 Task: Start in the project TouchLine the sprint 'Warp Drive', with a duration of 3 weeks.
Action: Mouse moved to (1056, 193)
Screenshot: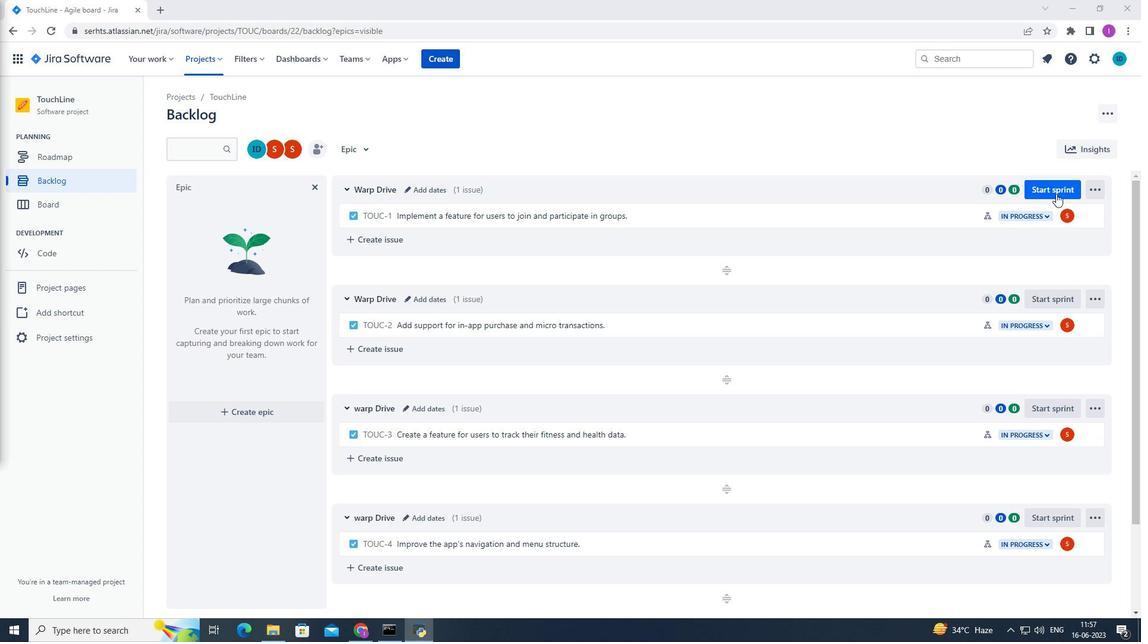 
Action: Mouse pressed left at (1056, 193)
Screenshot: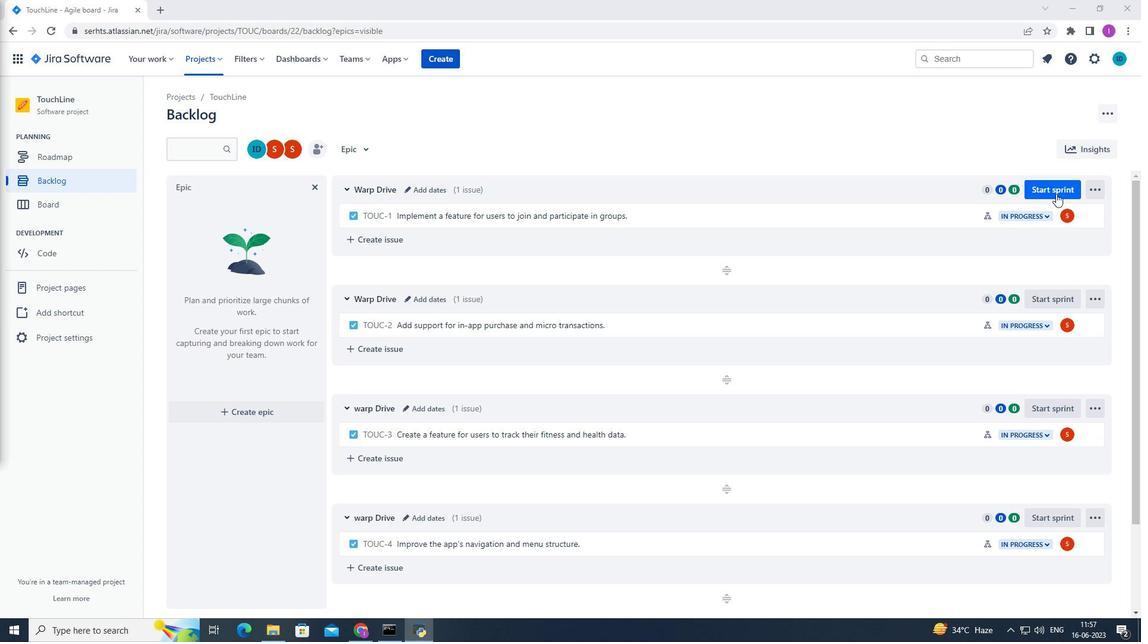 
Action: Mouse moved to (545, 204)
Screenshot: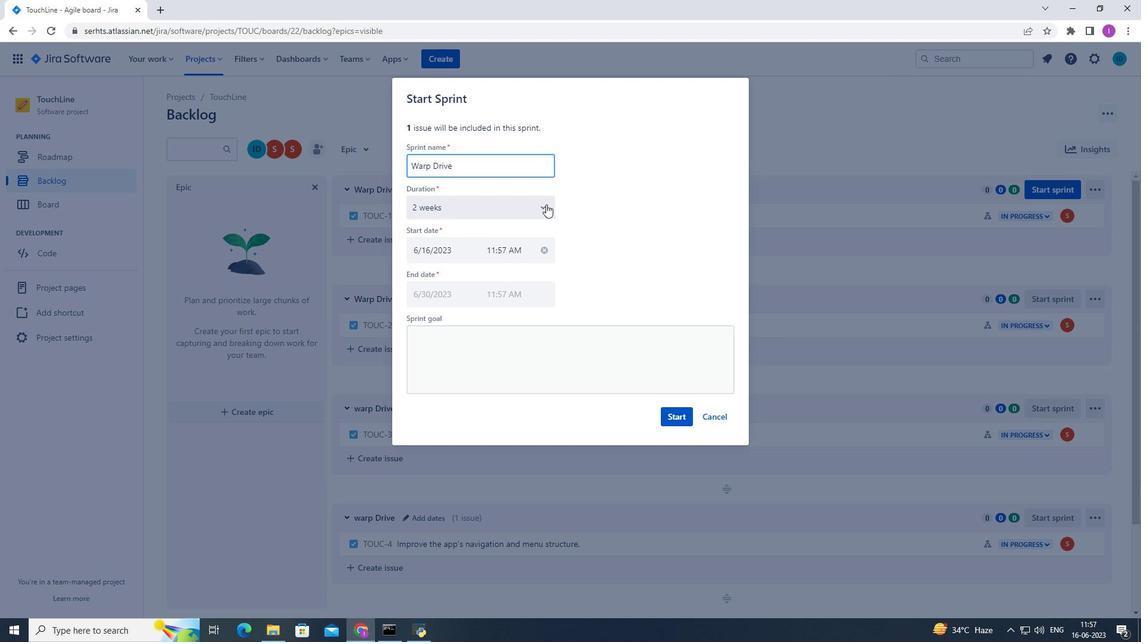 
Action: Mouse pressed left at (545, 204)
Screenshot: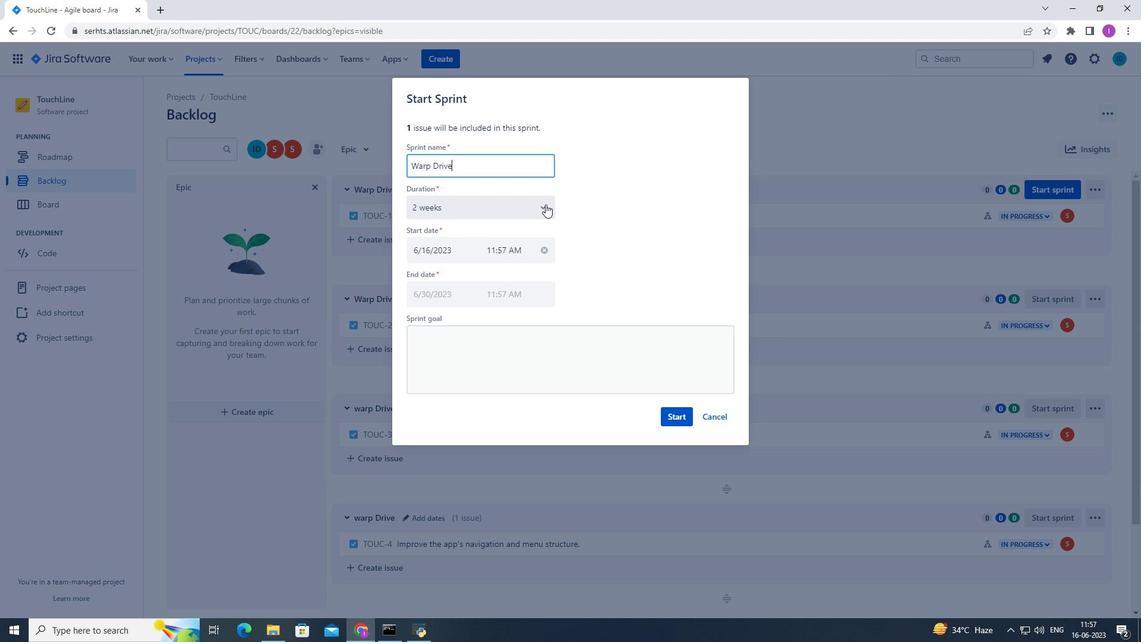 
Action: Mouse moved to (438, 279)
Screenshot: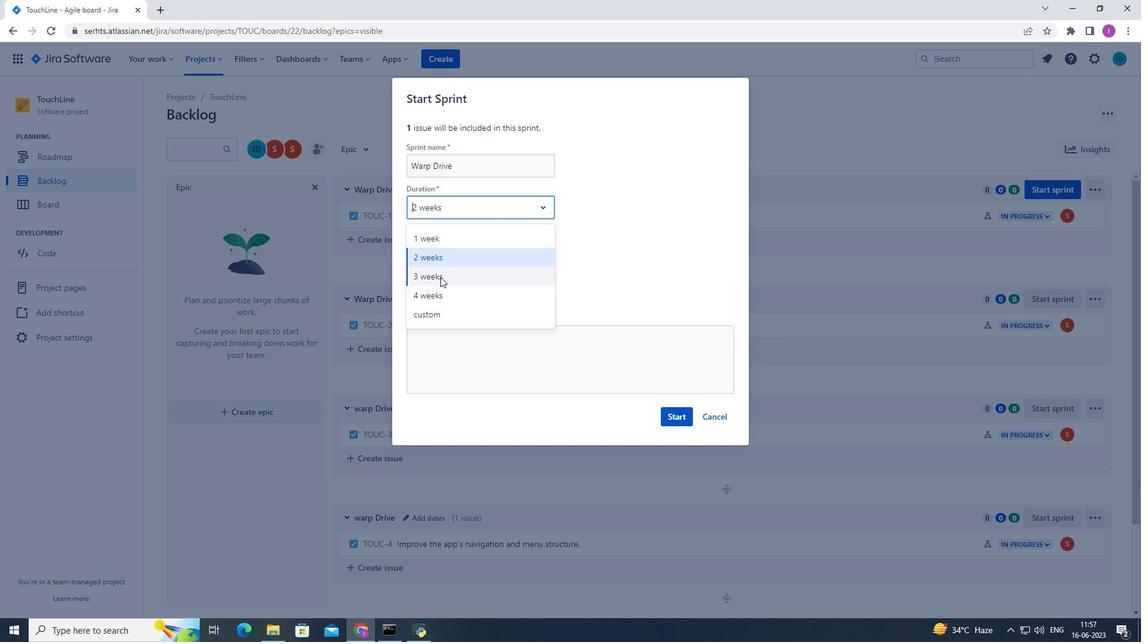 
Action: Mouse pressed left at (438, 279)
Screenshot: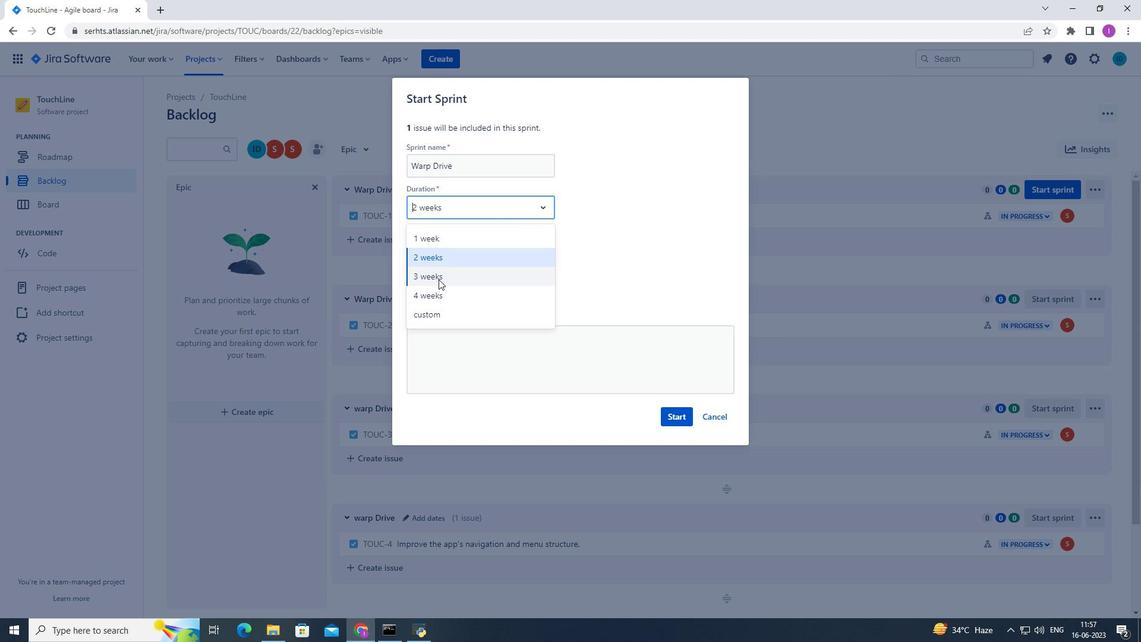 
Action: Mouse moved to (681, 420)
Screenshot: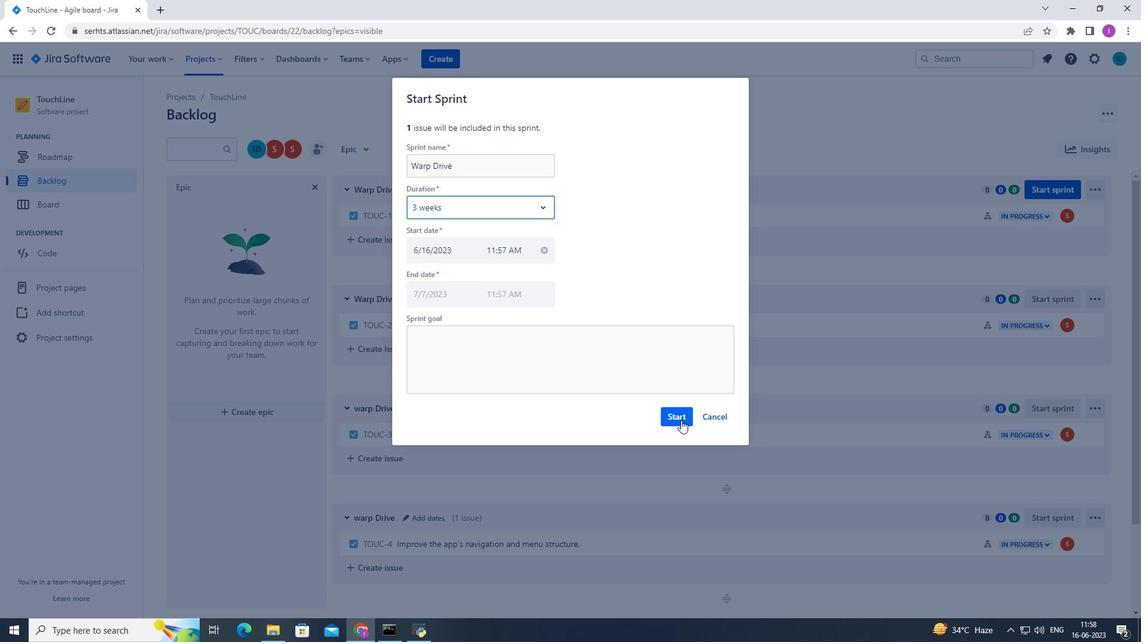 
Action: Mouse pressed left at (681, 420)
Screenshot: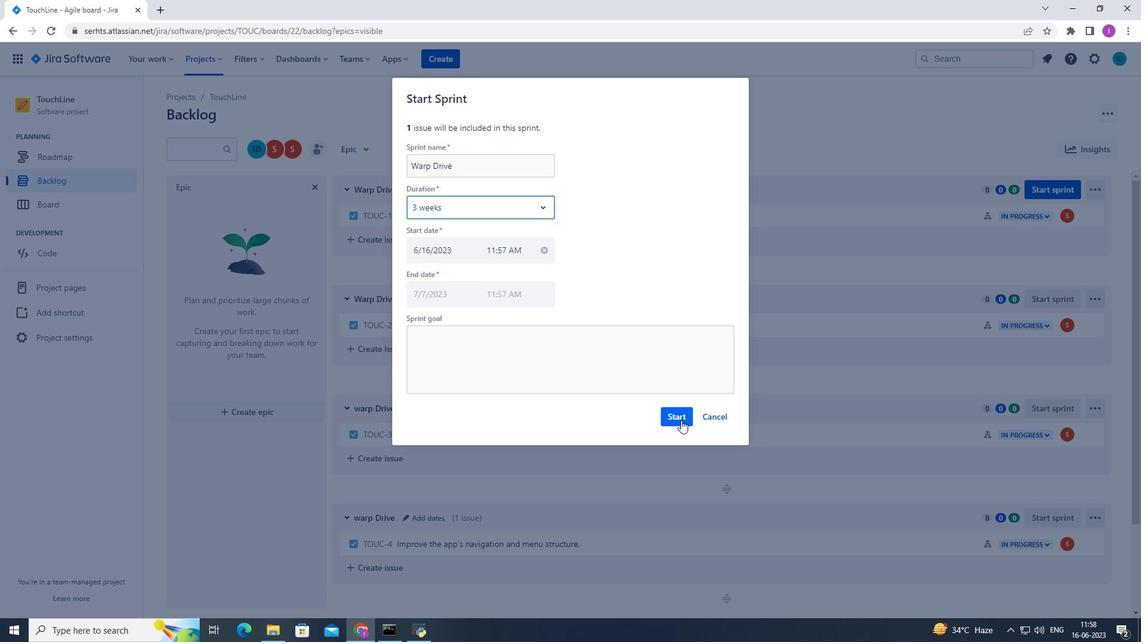 
Action: Mouse moved to (10, 30)
Screenshot: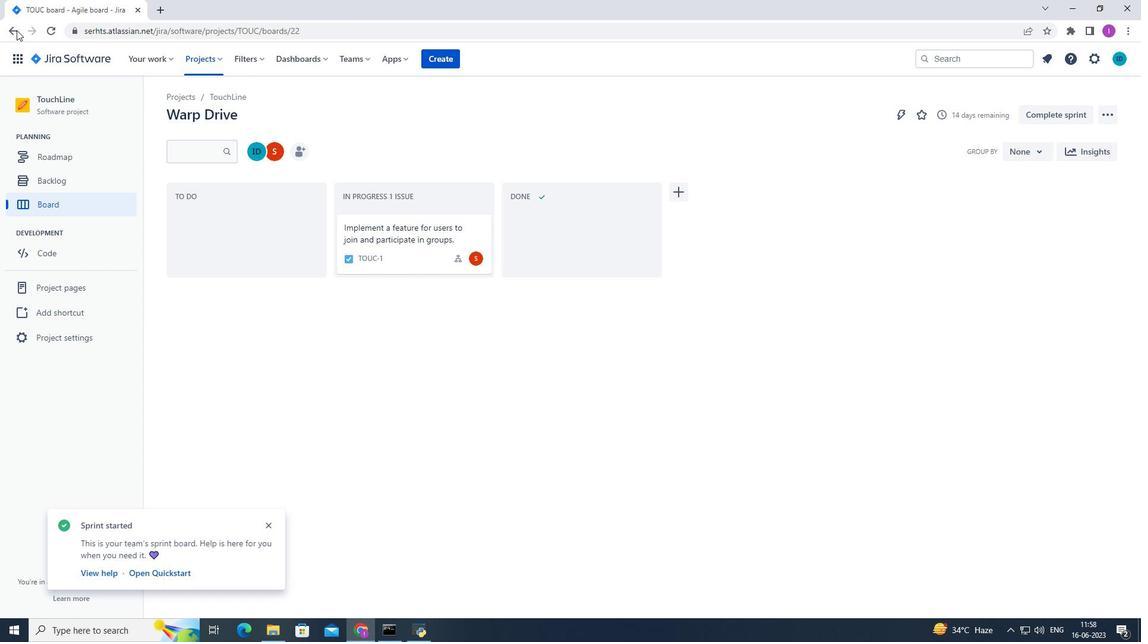 
Action: Mouse pressed left at (10, 30)
Screenshot: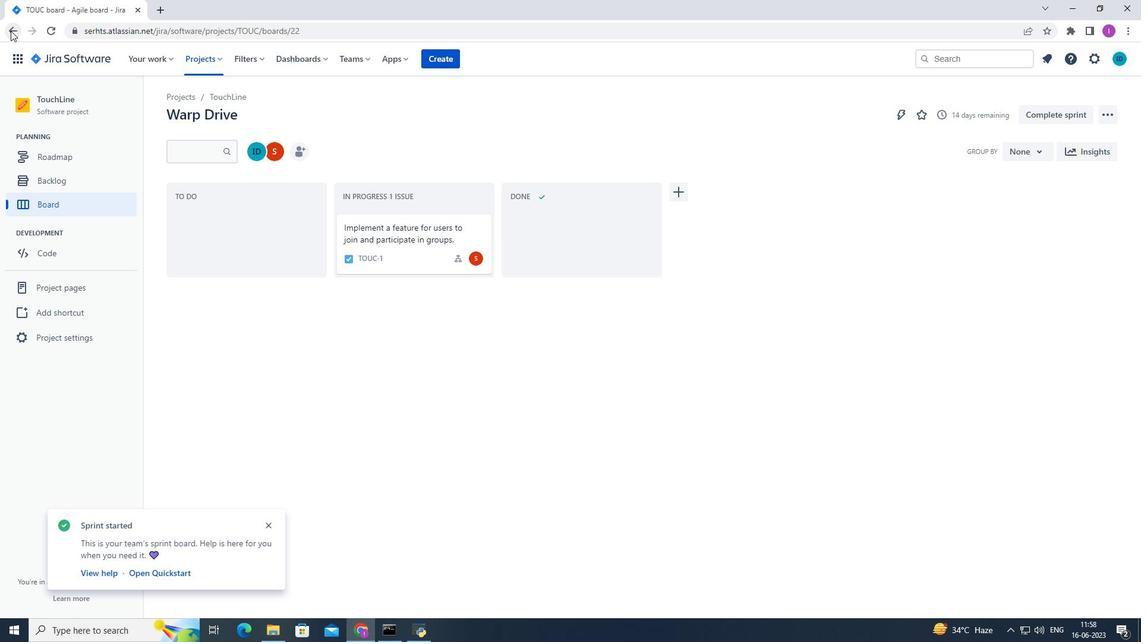 
Action: Mouse moved to (5, 52)
Screenshot: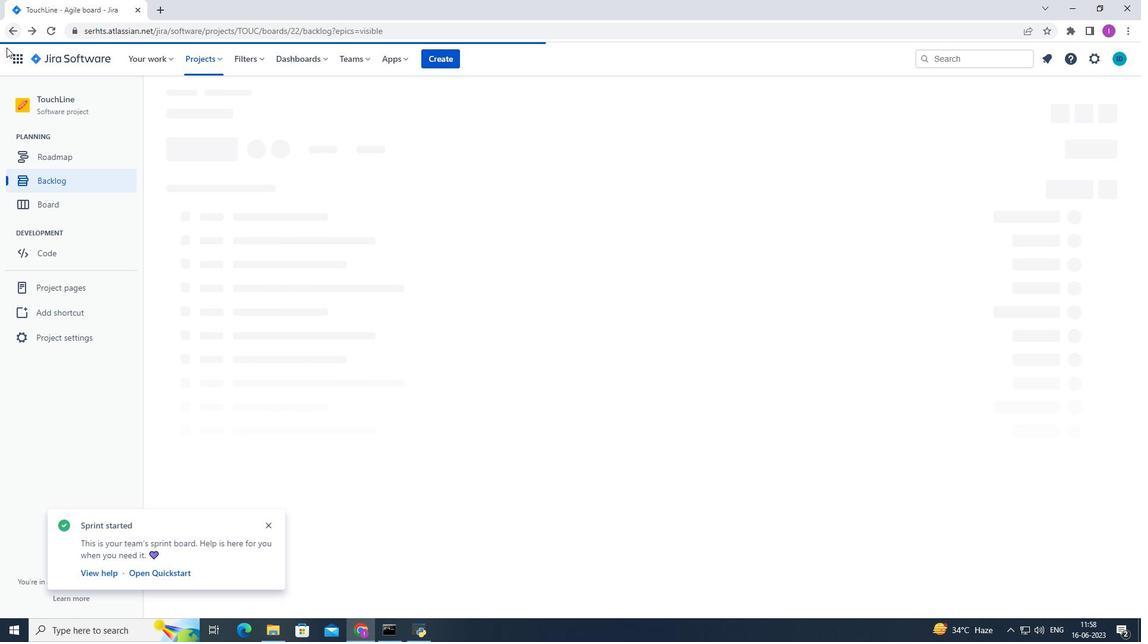 
